 Task: Send an email with the signature Donald Hall with the subject 'Performance review' and the message 'Please let me know if you have any feedback on this proposal.' from softage.1@softage.net to softage.4@softage.net and softage.5@softage.net with CC to softage.6@softage.net
Action: Key pressed n
Screenshot: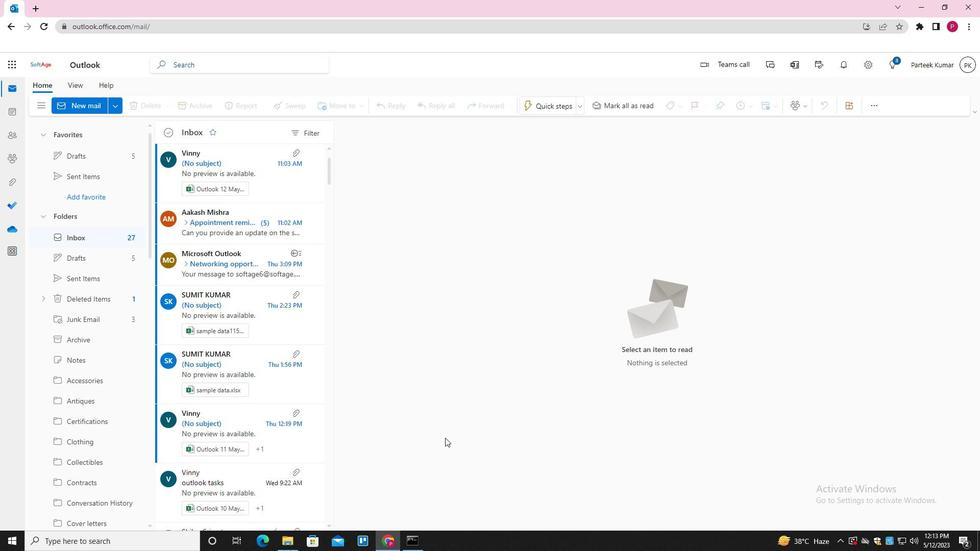
Action: Mouse moved to (685, 108)
Screenshot: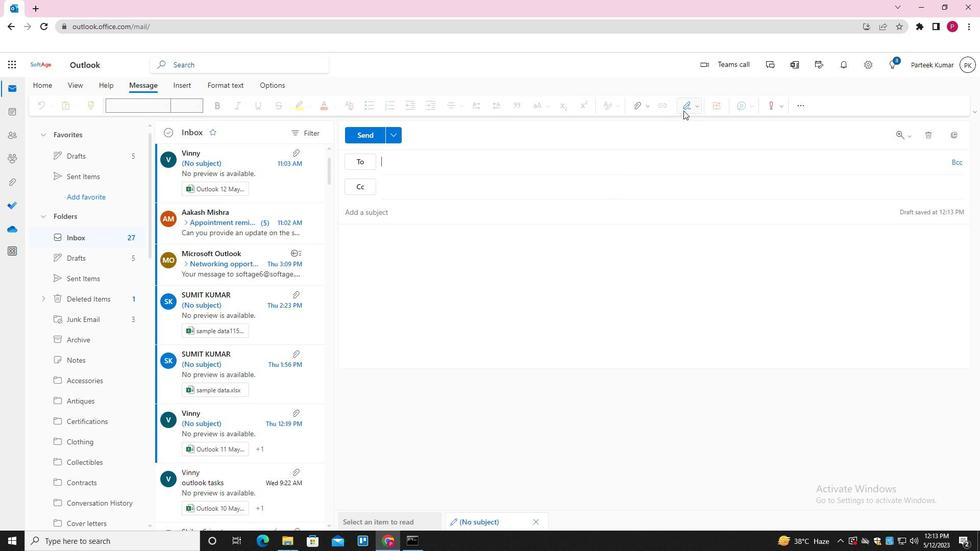 
Action: Mouse pressed left at (685, 108)
Screenshot: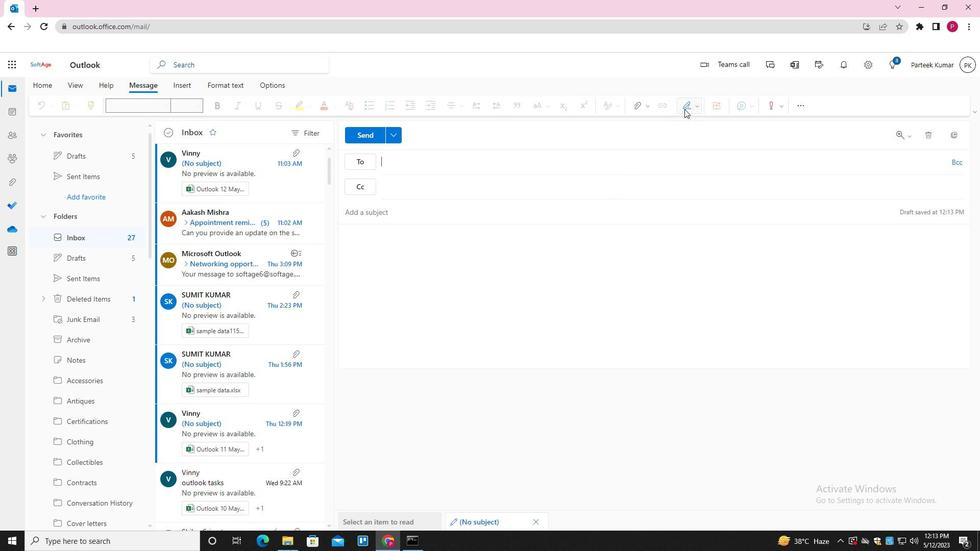 
Action: Mouse moved to (670, 146)
Screenshot: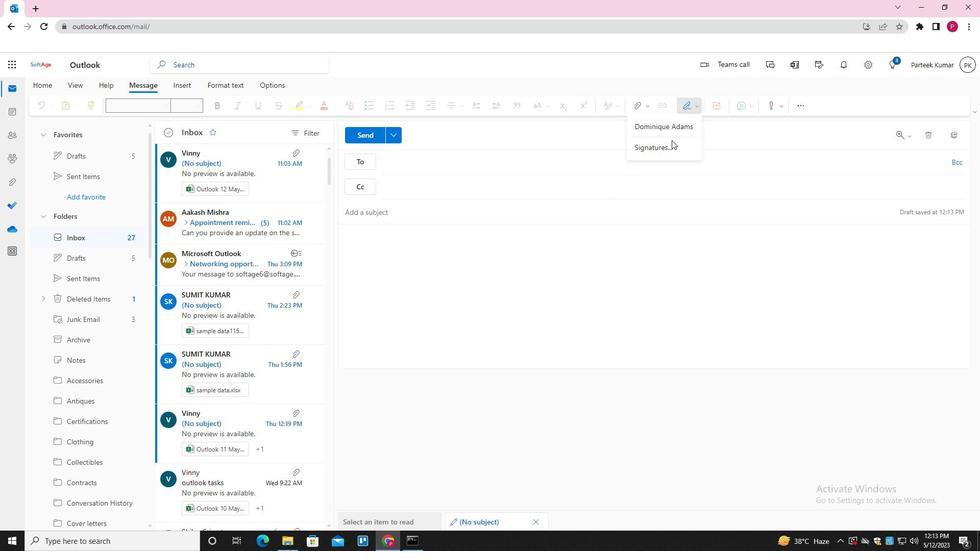 
Action: Mouse pressed left at (670, 146)
Screenshot: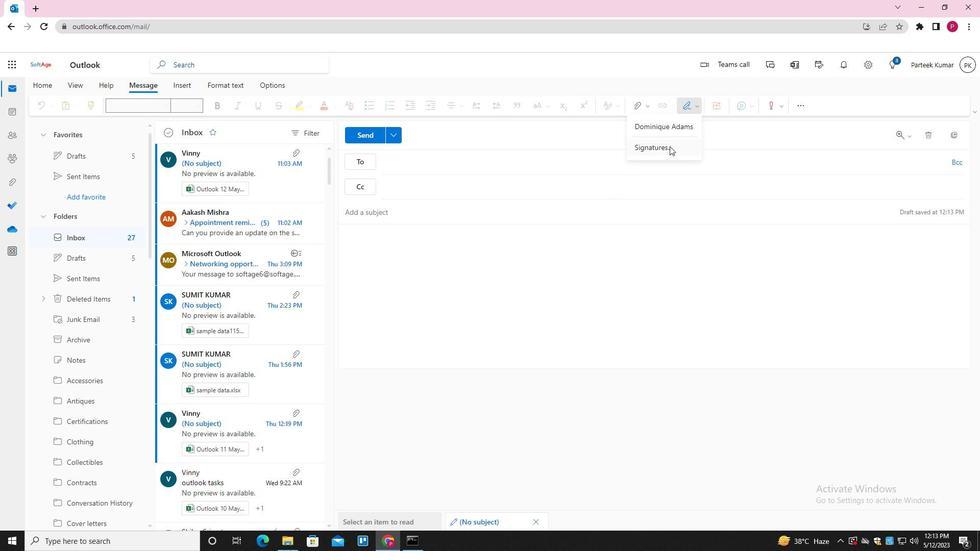 
Action: Mouse moved to (689, 190)
Screenshot: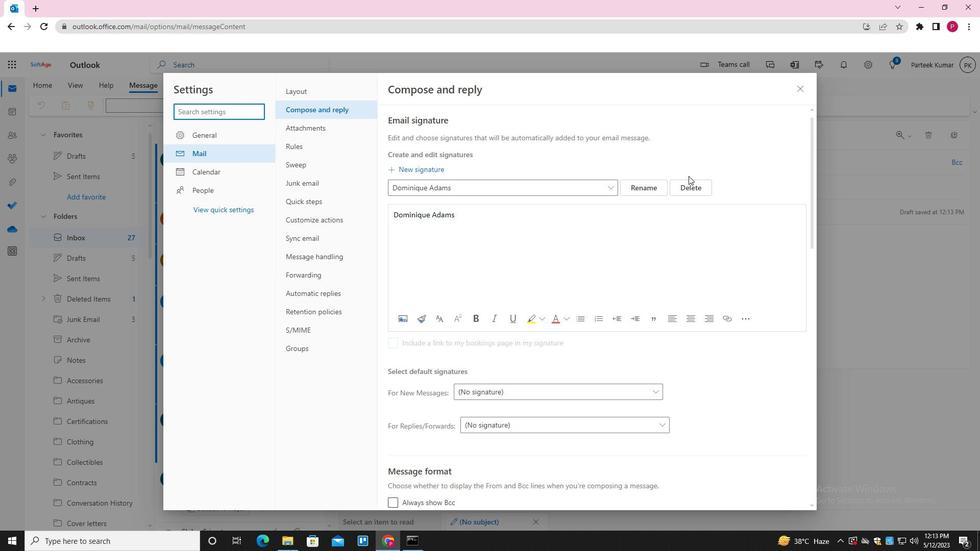 
Action: Mouse pressed left at (689, 190)
Screenshot: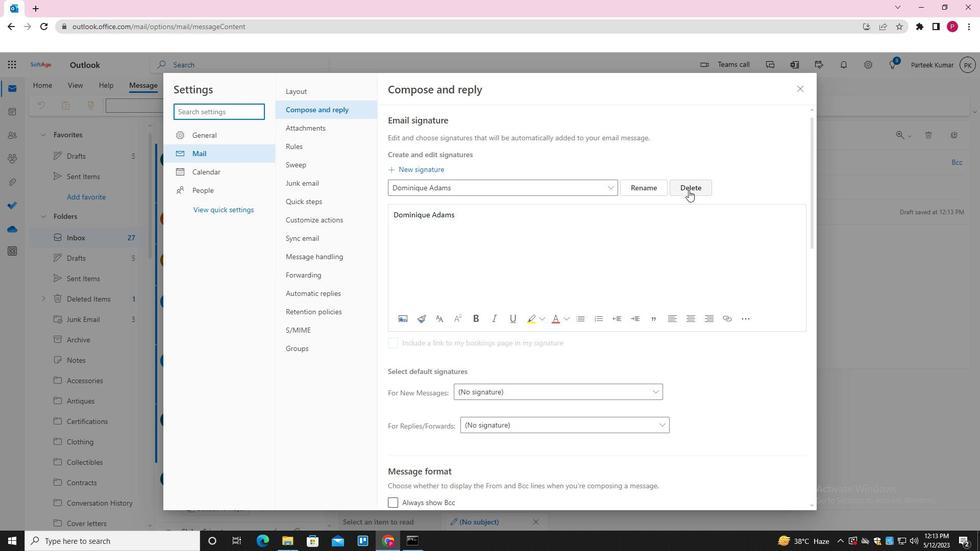 
Action: Mouse moved to (617, 188)
Screenshot: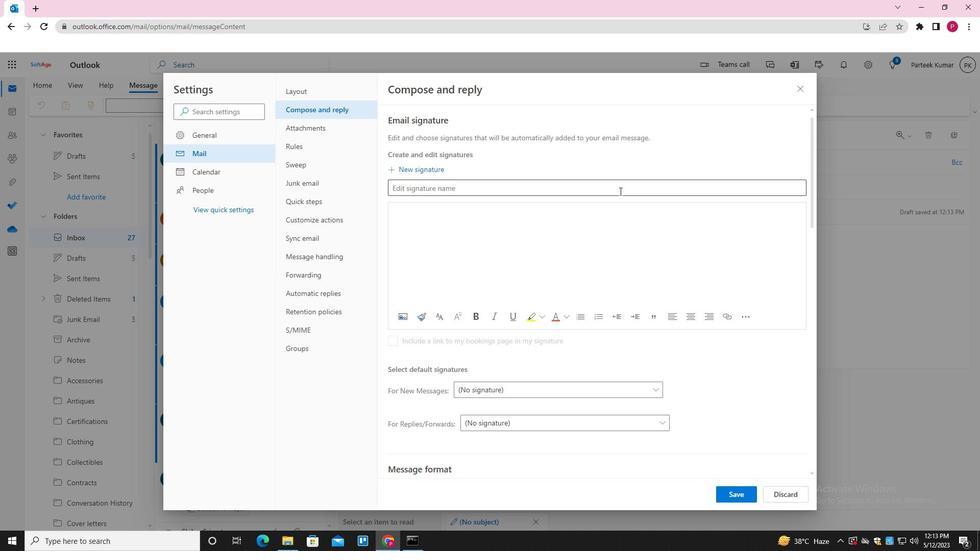 
Action: Mouse pressed left at (617, 188)
Screenshot: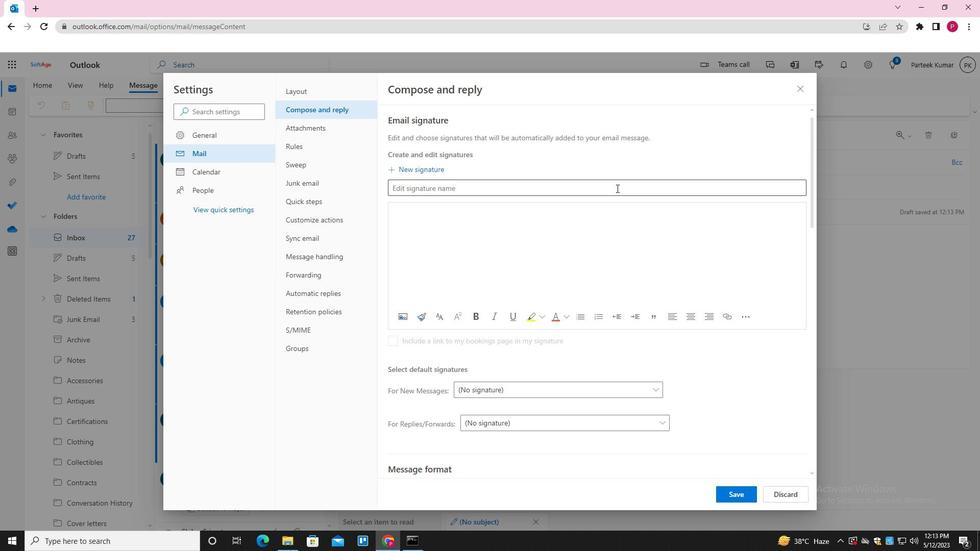 
Action: Key pressed <Key.shift_r><Key.shift_r><Key.shift_r><Key.shift_r><Key.shift_r><Key.shift_r><Key.shift_r><Key.shift_r><Key.shift_r><Key.shift_r><Key.shift_r><Key.shift_r>Donald<Key.space><Key.shift>HALL<Key.tab><Key.shift>DONALD<Key.space><Key.shift_r>HALL
Screenshot: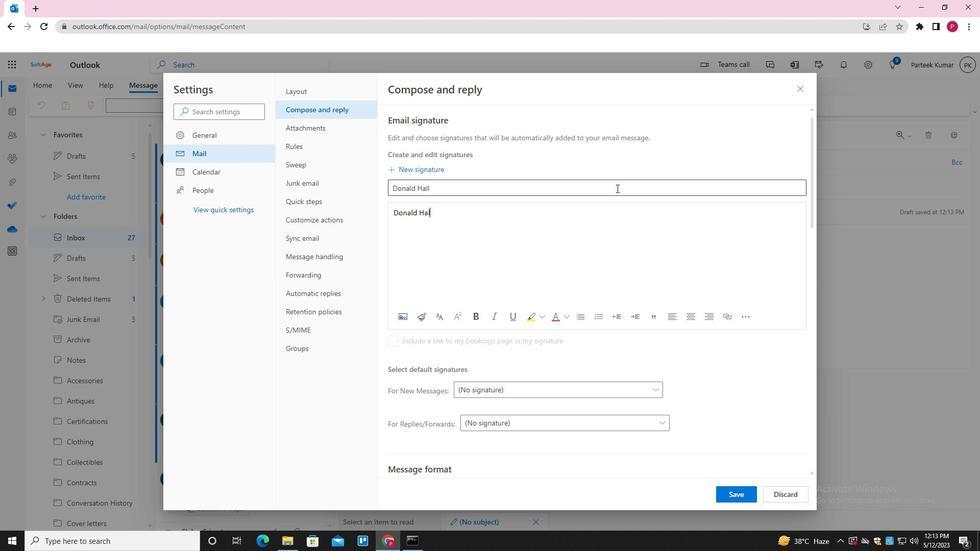 
Action: Mouse moved to (737, 495)
Screenshot: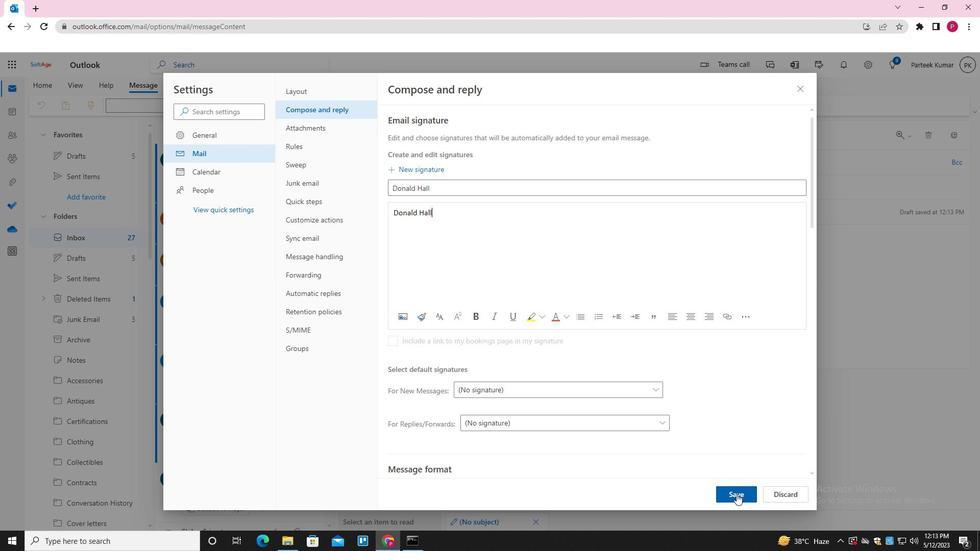 
Action: Mouse pressed left at (737, 495)
Screenshot: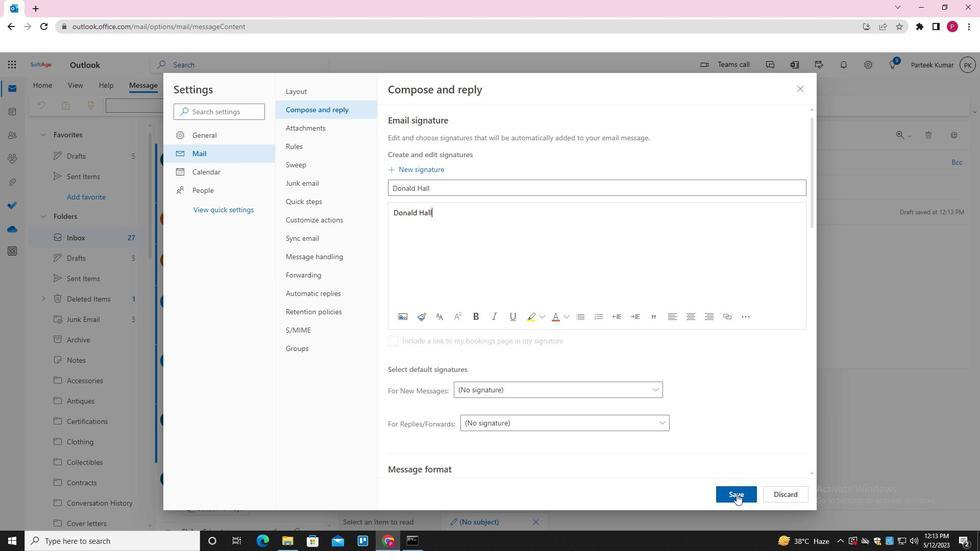 
Action: Mouse moved to (795, 89)
Screenshot: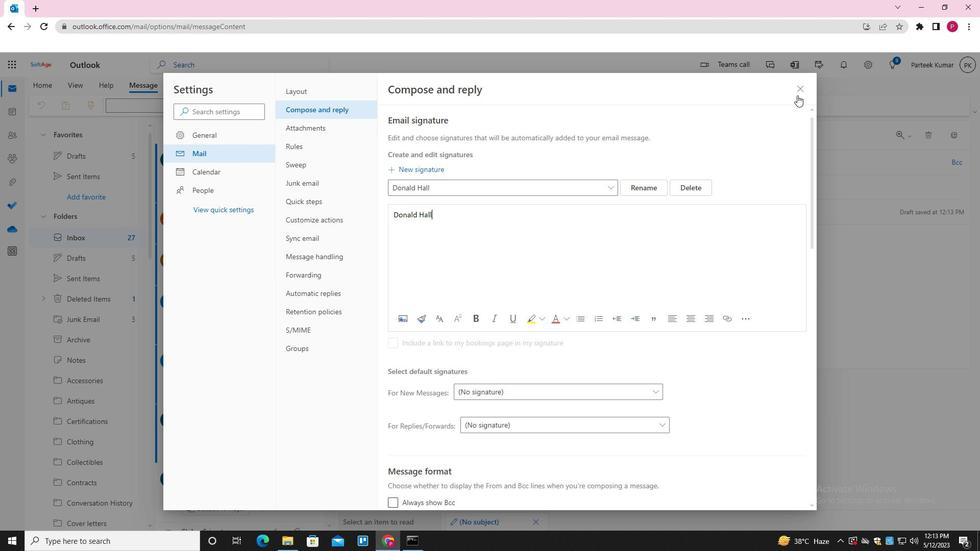 
Action: Mouse pressed left at (795, 89)
Screenshot: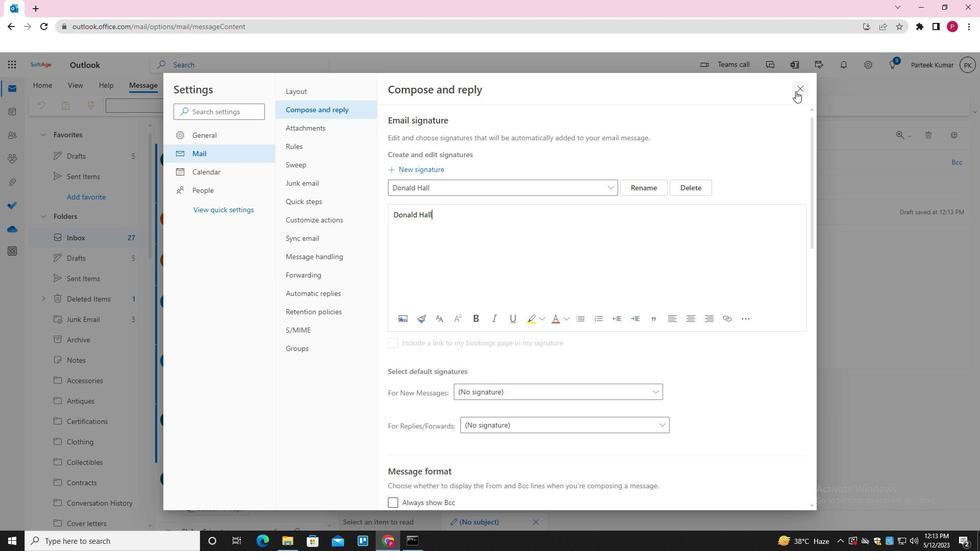 
Action: Mouse moved to (596, 247)
Screenshot: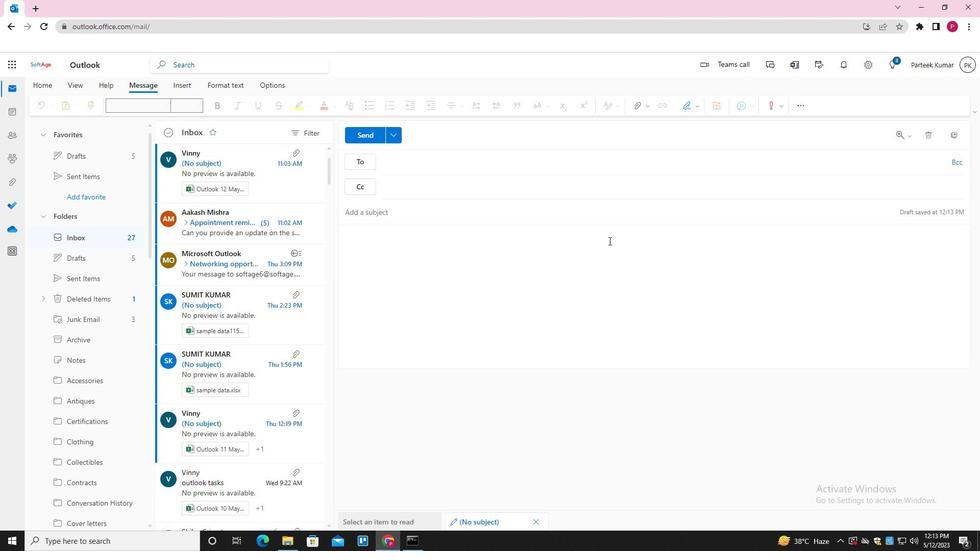 
Action: Mouse pressed left at (596, 247)
Screenshot: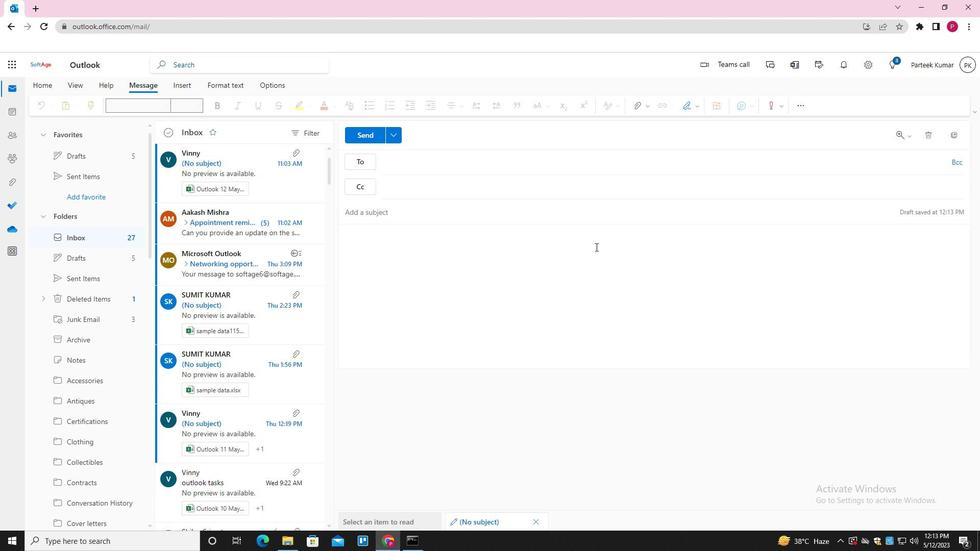 
Action: Mouse moved to (685, 103)
Screenshot: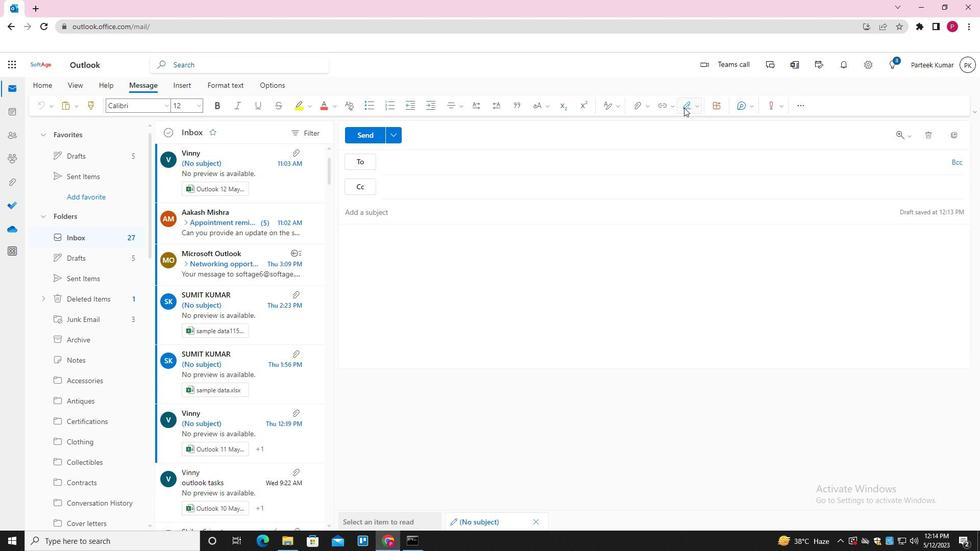 
Action: Mouse pressed left at (685, 103)
Screenshot: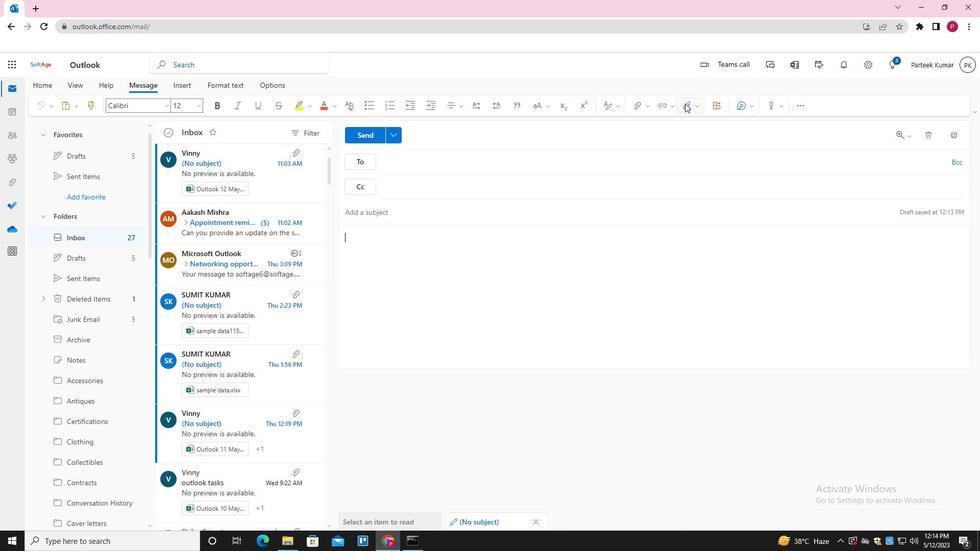 
Action: Mouse moved to (673, 128)
Screenshot: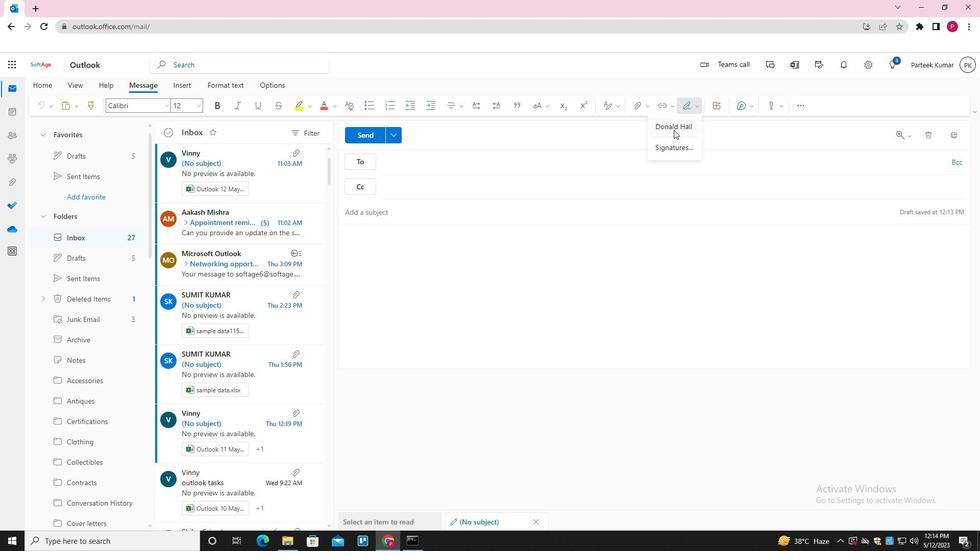 
Action: Mouse pressed left at (673, 128)
Screenshot: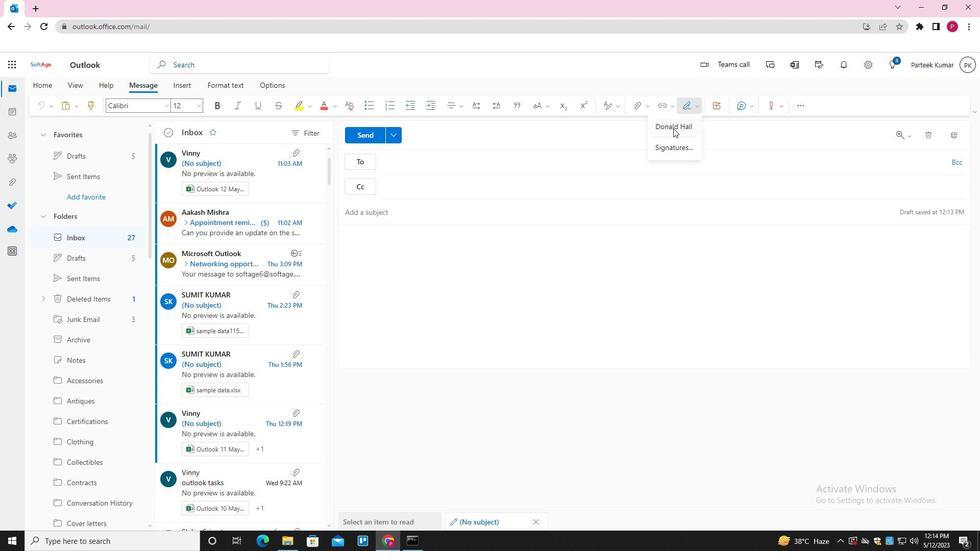 
Action: Mouse moved to (422, 216)
Screenshot: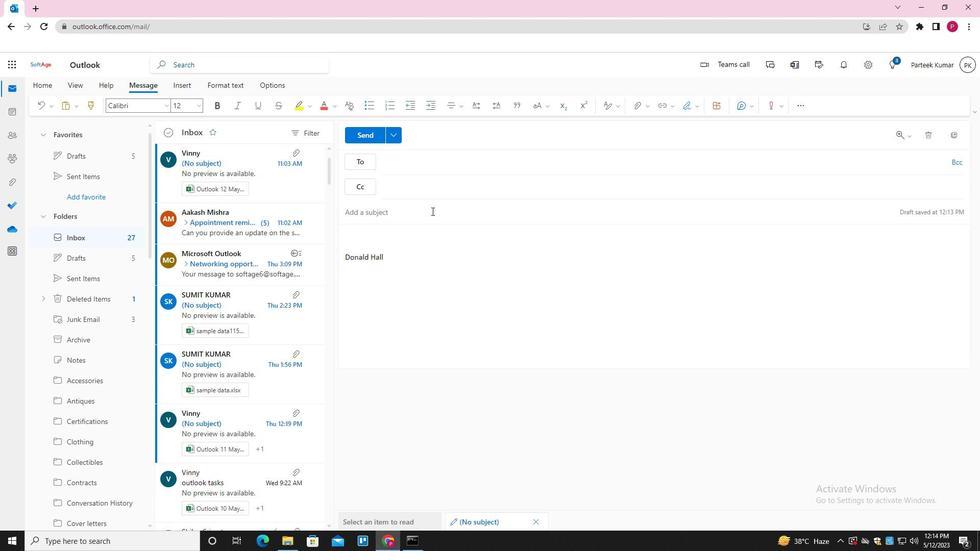 
Action: Mouse pressed left at (422, 216)
Screenshot: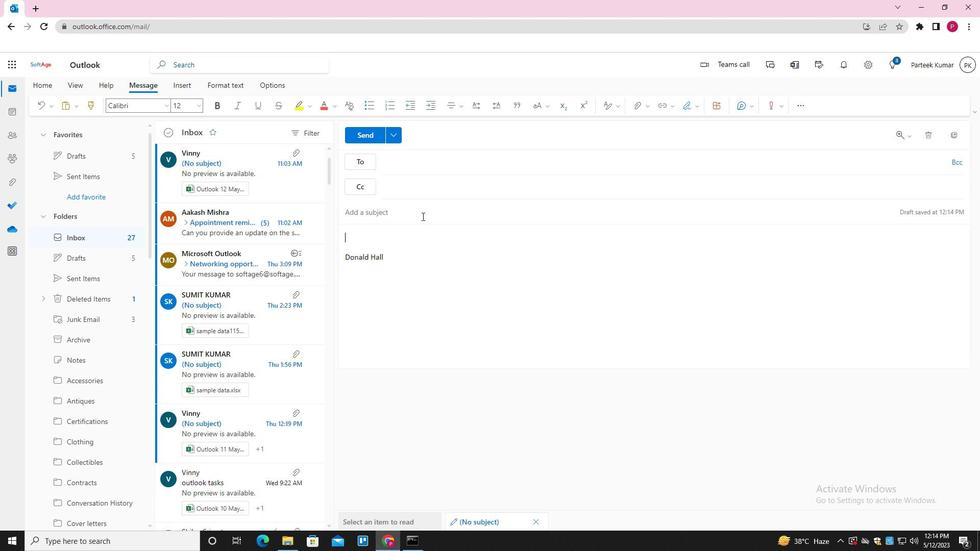 
Action: Key pressed <Key.shift_r>PERFORMANCE<Key.space>REVIEW
Screenshot: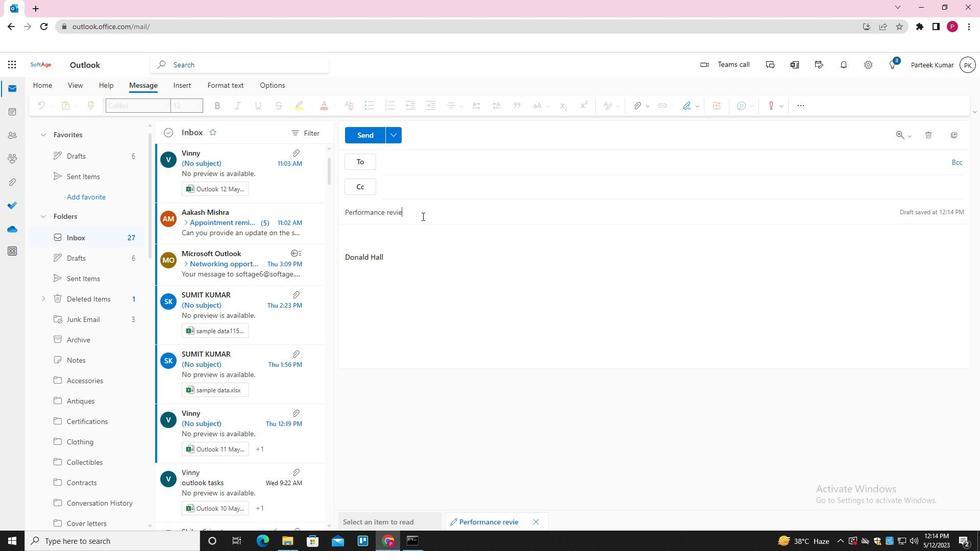 
Action: Mouse moved to (409, 230)
Screenshot: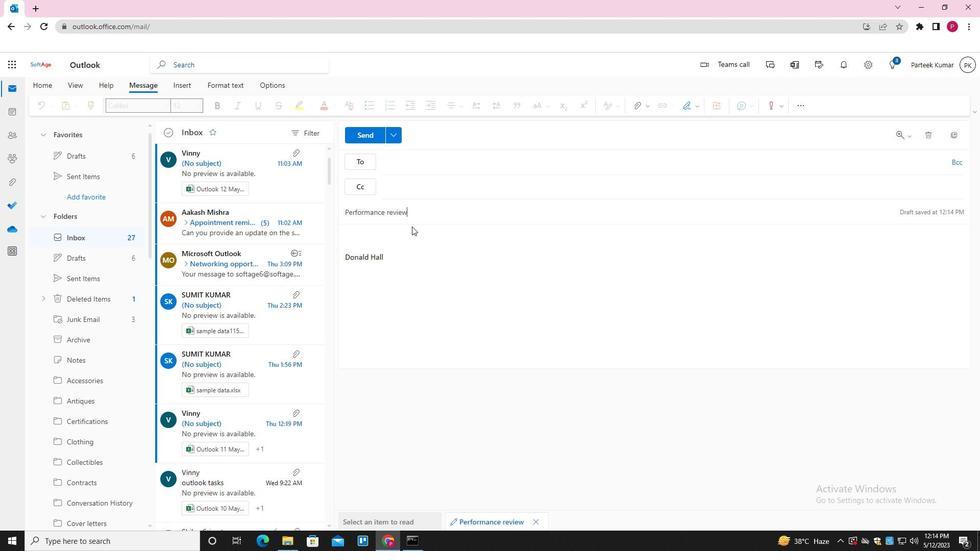 
Action: Key pressed <Key.tab><Key.shift_r>PLEASE<Key.space>LET<Key.space>ME<Key.space>KNOW<Key.space>IF<Key.space>YOU<Key.space>HAVE<Key.space>FEEDBACK<Key.space>ON<Key.space>THIS<Key.space>PROPOSAL
Screenshot: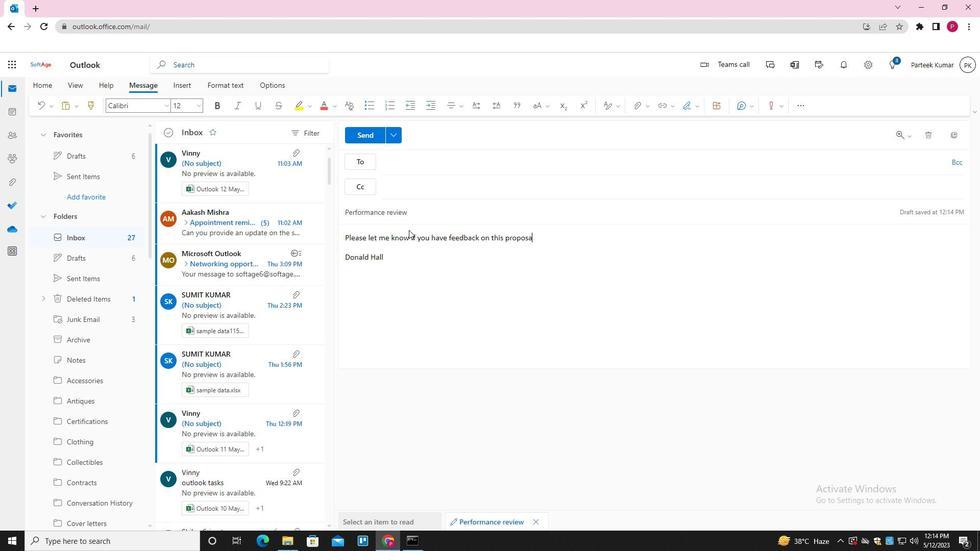 
Action: Mouse moved to (433, 168)
Screenshot: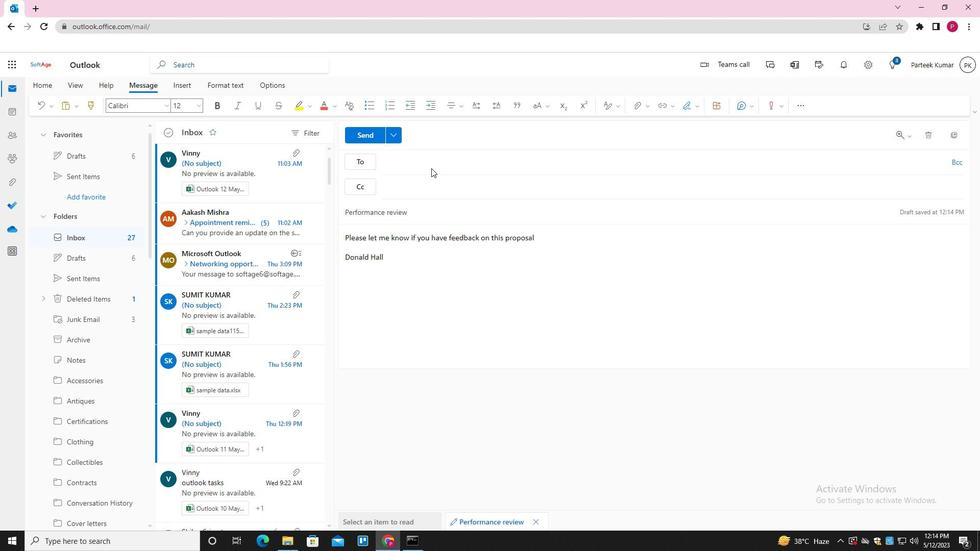 
Action: Mouse pressed left at (433, 168)
Screenshot: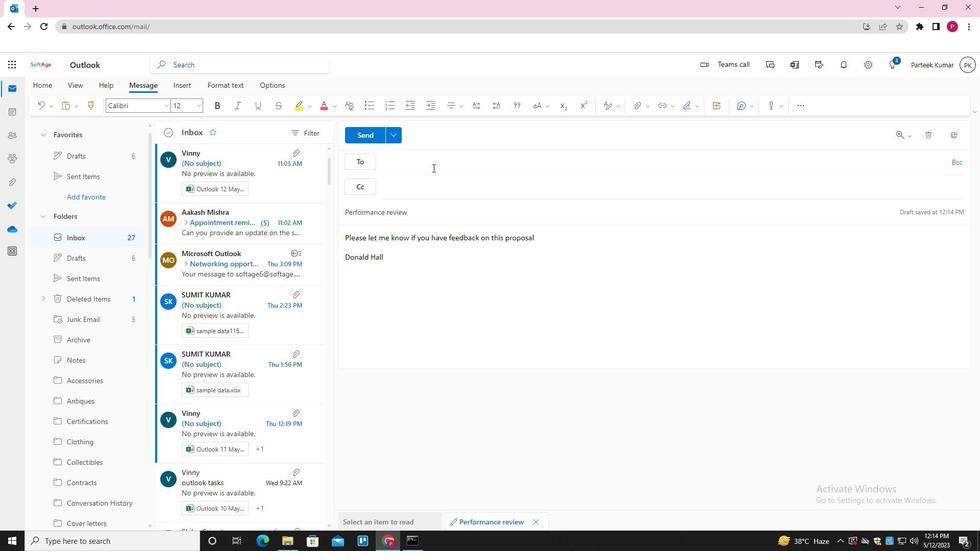 
Action: Key pressed SOFTAGE.4<Key.shift>@SOFTAGE.NET<Key.enter>SOFTAGE.5<Key.shift>@SOFTAGE.NET<Key.enter><Key.tab>SOFTAGE.6<Key.shift>@SOFTAGE.NET<Key.enter>
Screenshot: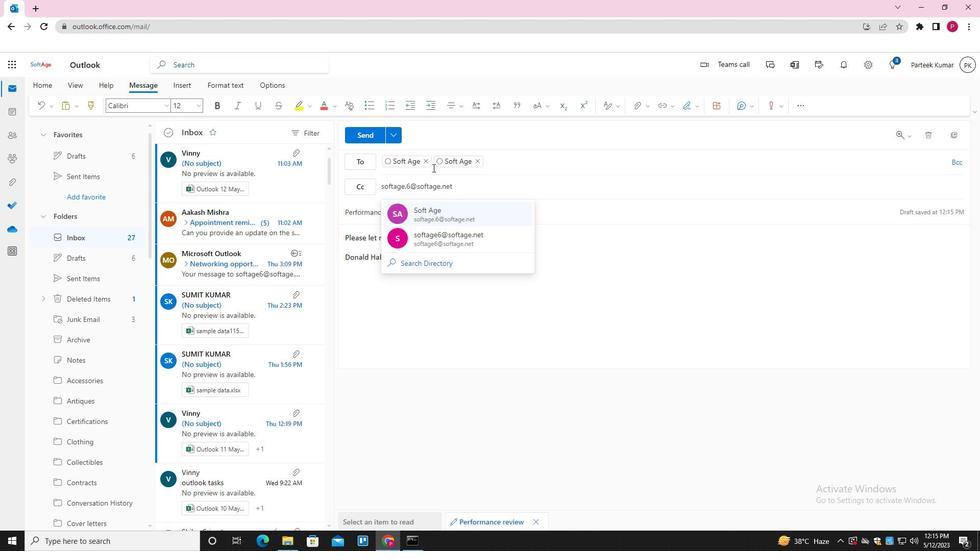 
Action: Mouse moved to (366, 132)
Screenshot: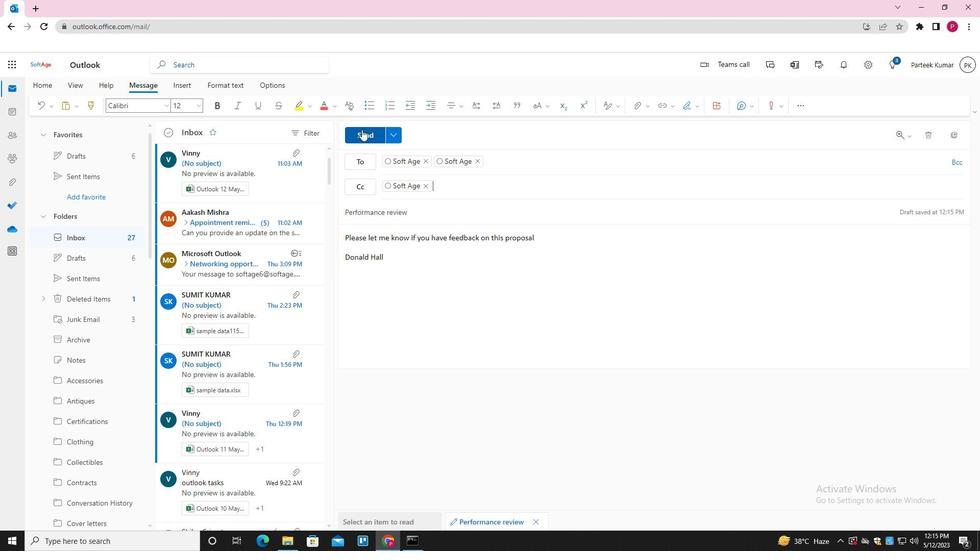 
Action: Mouse pressed left at (366, 132)
Screenshot: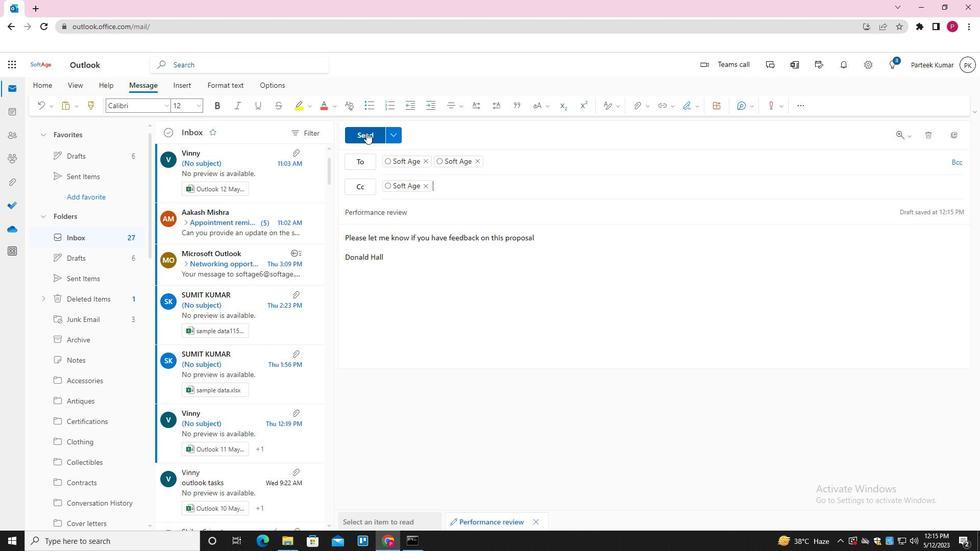 
Action: Mouse moved to (443, 291)
Screenshot: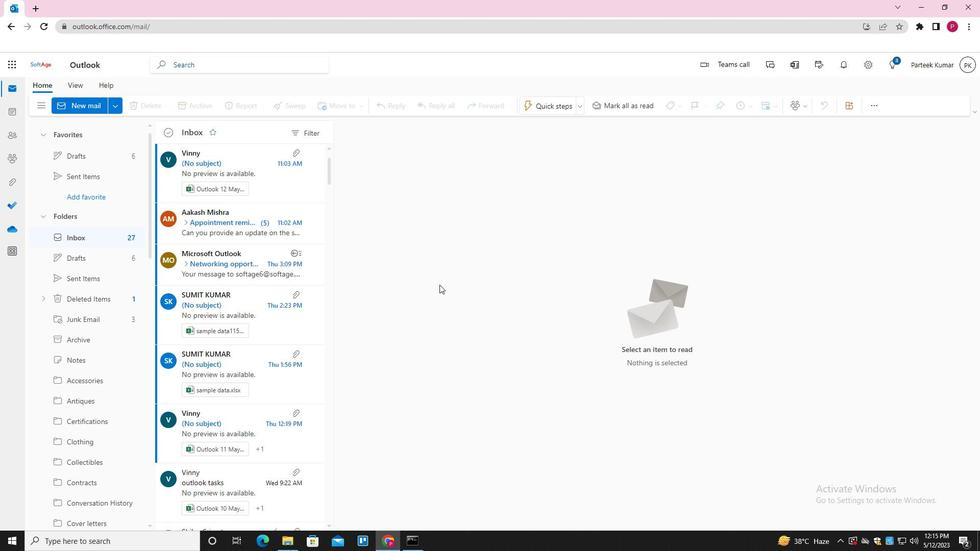 
